 Task: Add an event with the title Quarterly Sales Review, date '2024/04/21', time 7:30 AM to 9:30 AMand add a description: Problem-Solving Activities aims to develop the problem-solving capabilities of your team members, enhance collaboration, and foster a culture of innovation within your organization. By immersing themselves in these activities, participants will gain valuable insights, strengthen their problem-solving skills, and develop a shared sense of purpose and accomplishment., put the event into Yellow category . Add location for the event as: 789 Erechtheion, Athens, Greece, logged in from the account softage.2@softage.netand send the event invitation to softage.1@softage.net and softage.3@softage.net. Set a reminder for the event 19 day before
Action: Mouse moved to (100, 86)
Screenshot: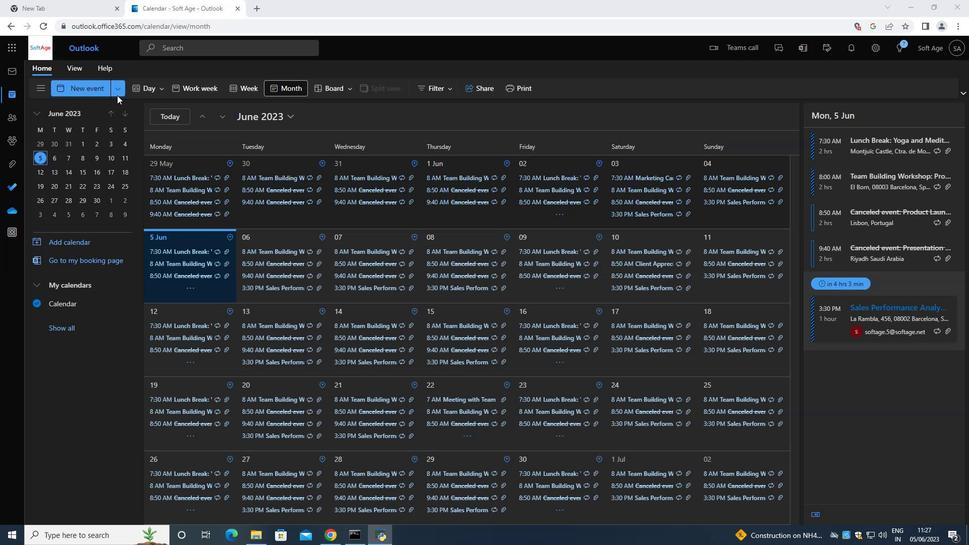 
Action: Mouse pressed left at (100, 86)
Screenshot: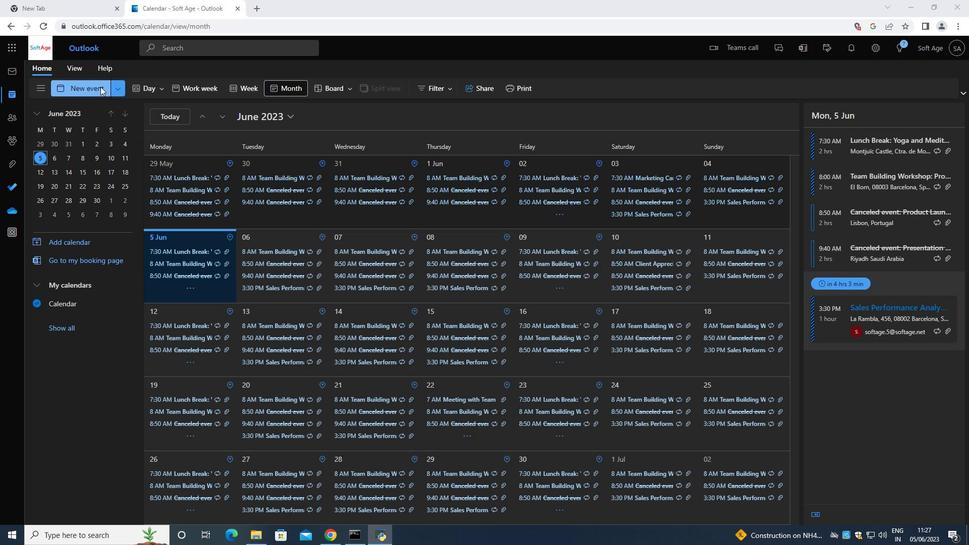
Action: Mouse moved to (385, 94)
Screenshot: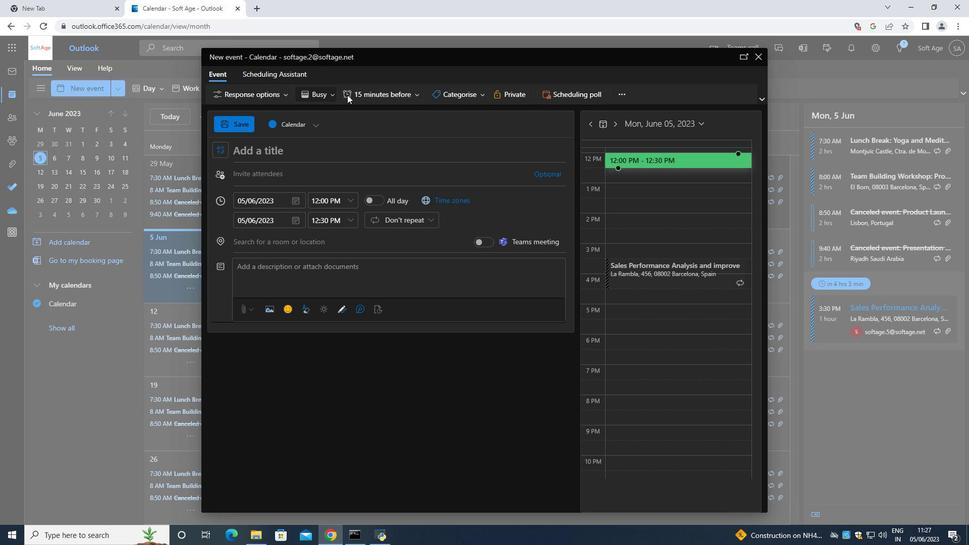 
Action: Mouse pressed left at (385, 94)
Screenshot: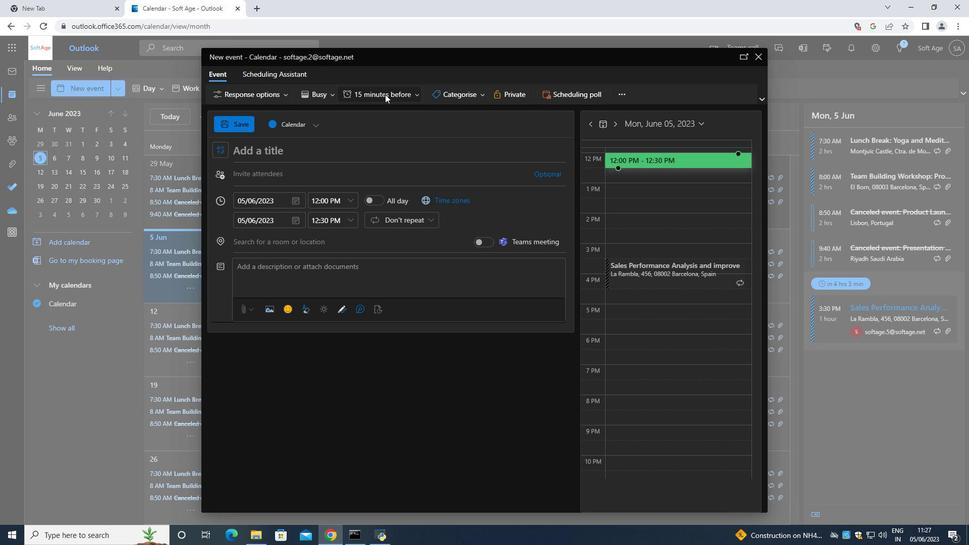 
